 Task: Use Sea Lion BrakSound Effect in this video "Movie B.mp4"
Action: Mouse moved to (296, 119)
Screenshot: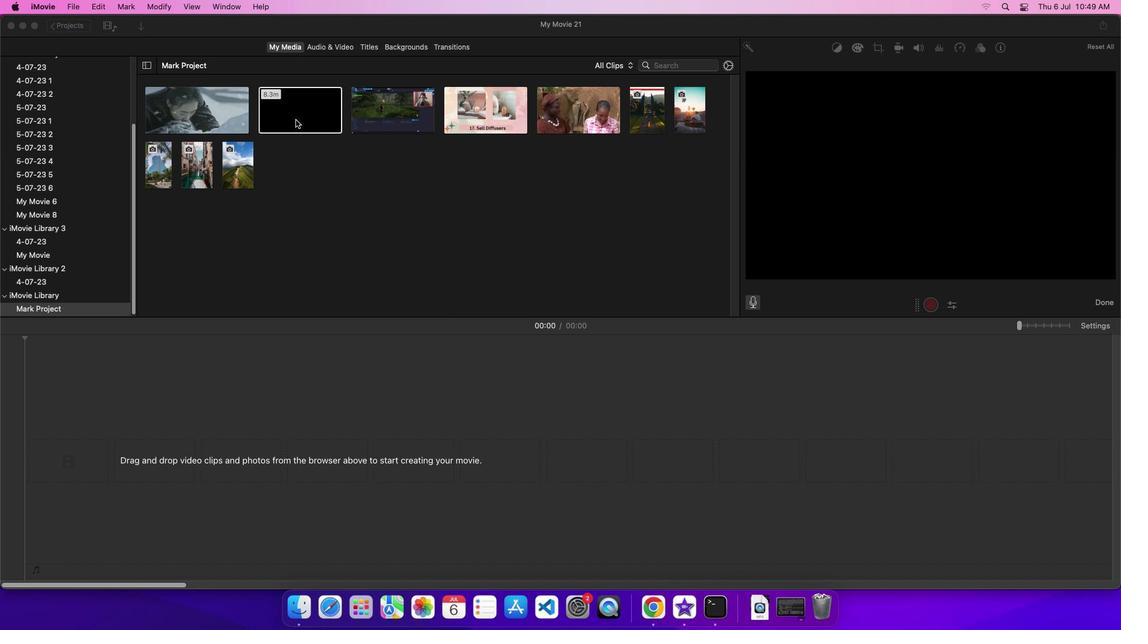 
Action: Mouse pressed left at (296, 119)
Screenshot: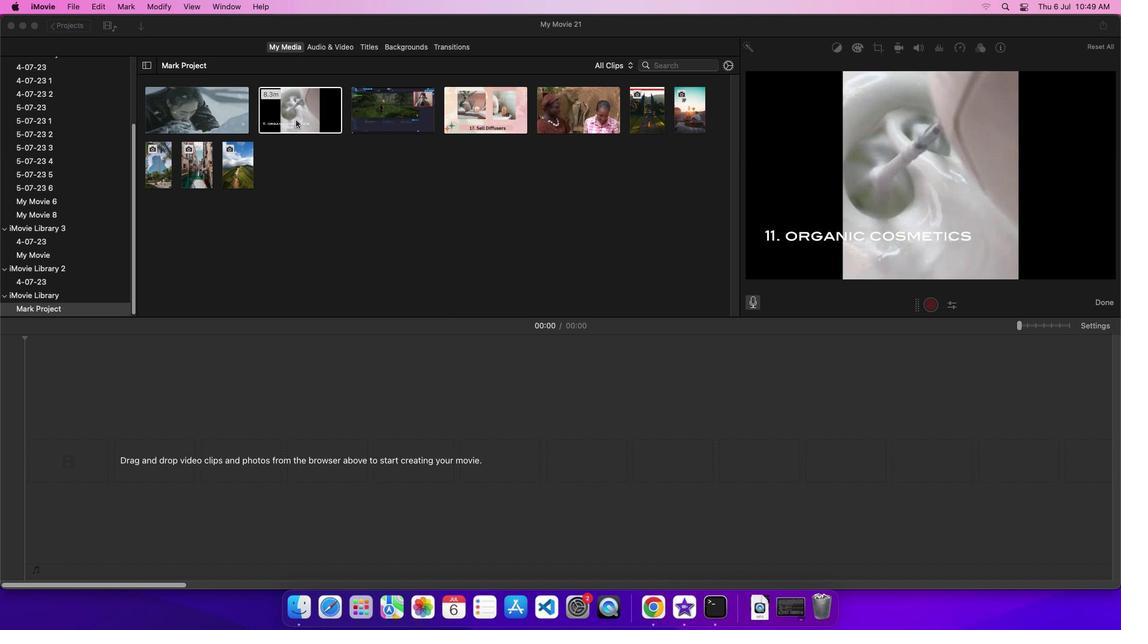 
Action: Mouse moved to (315, 115)
Screenshot: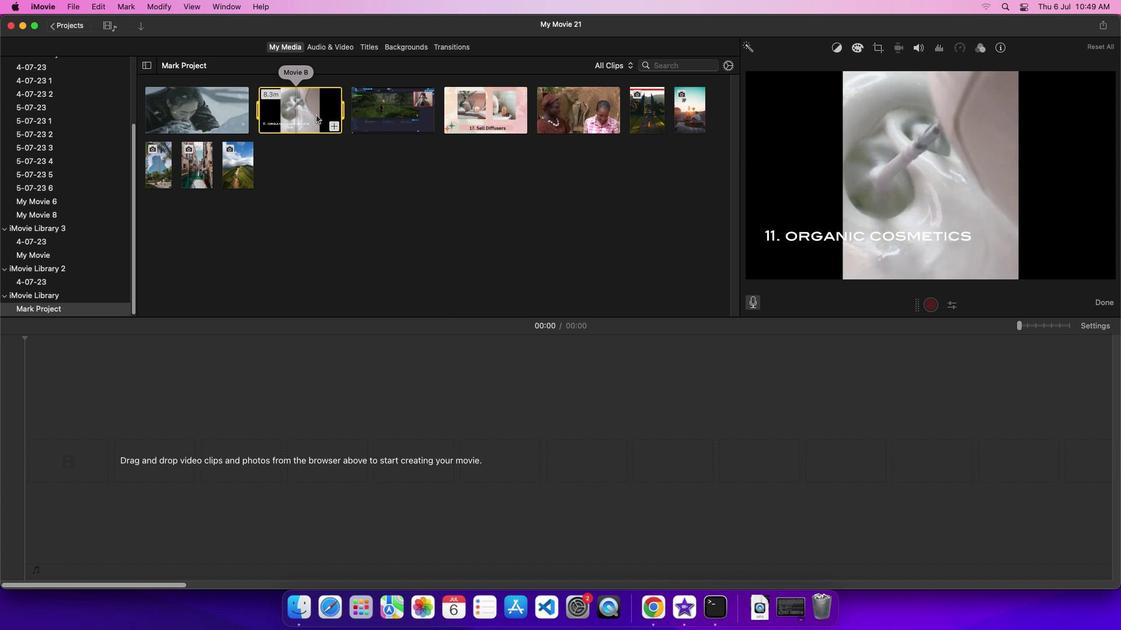 
Action: Mouse pressed left at (315, 115)
Screenshot: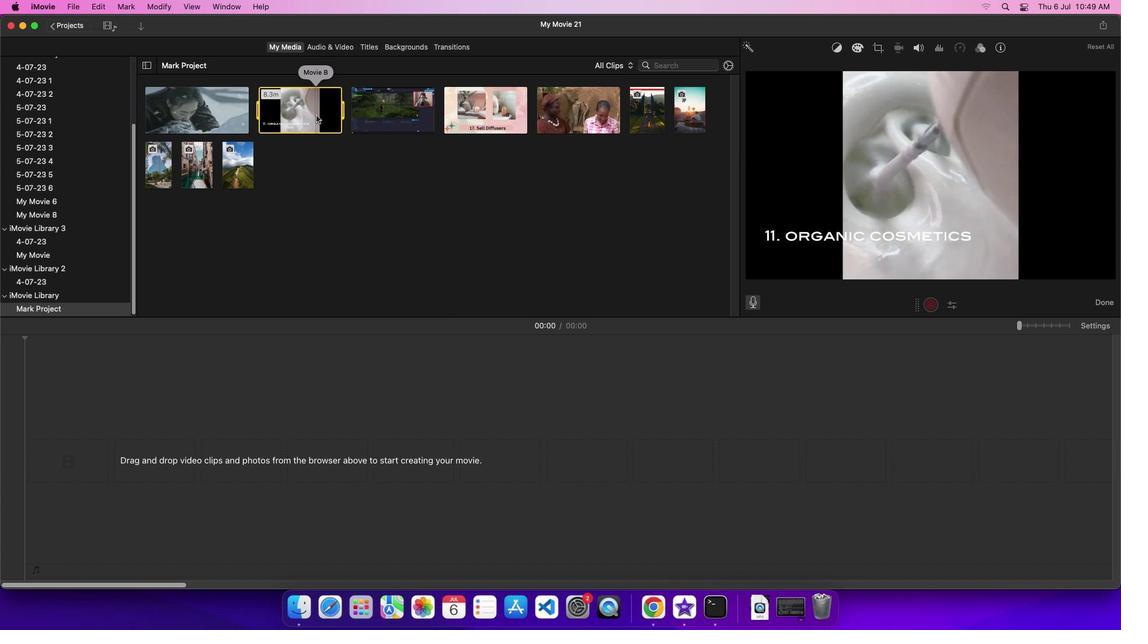 
Action: Mouse moved to (334, 44)
Screenshot: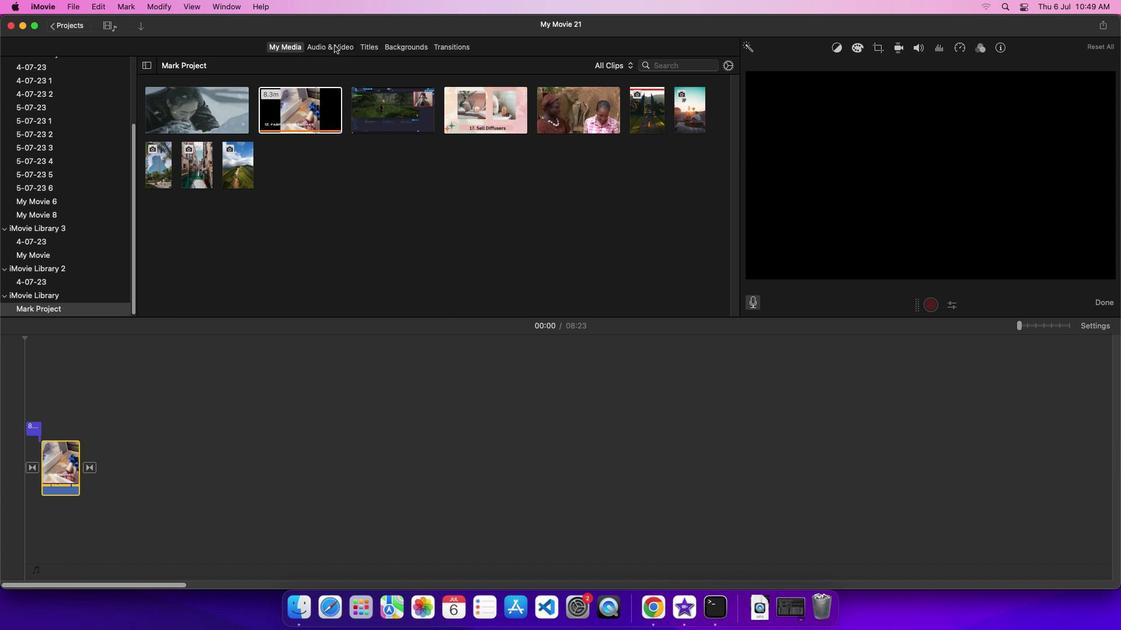 
Action: Mouse pressed left at (334, 44)
Screenshot: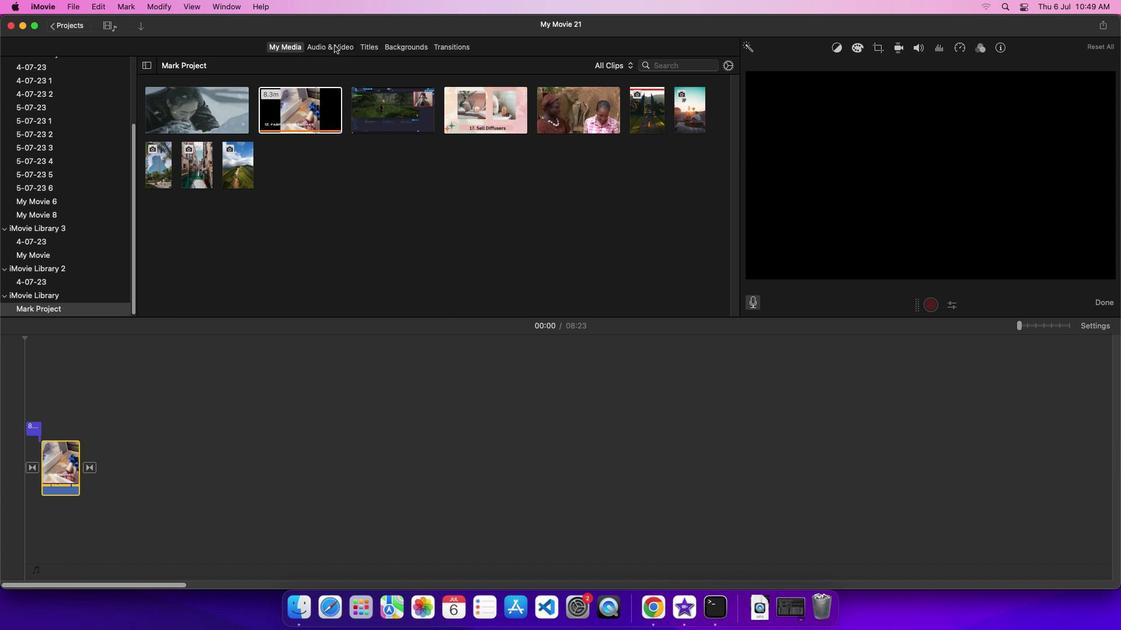 
Action: Mouse moved to (63, 111)
Screenshot: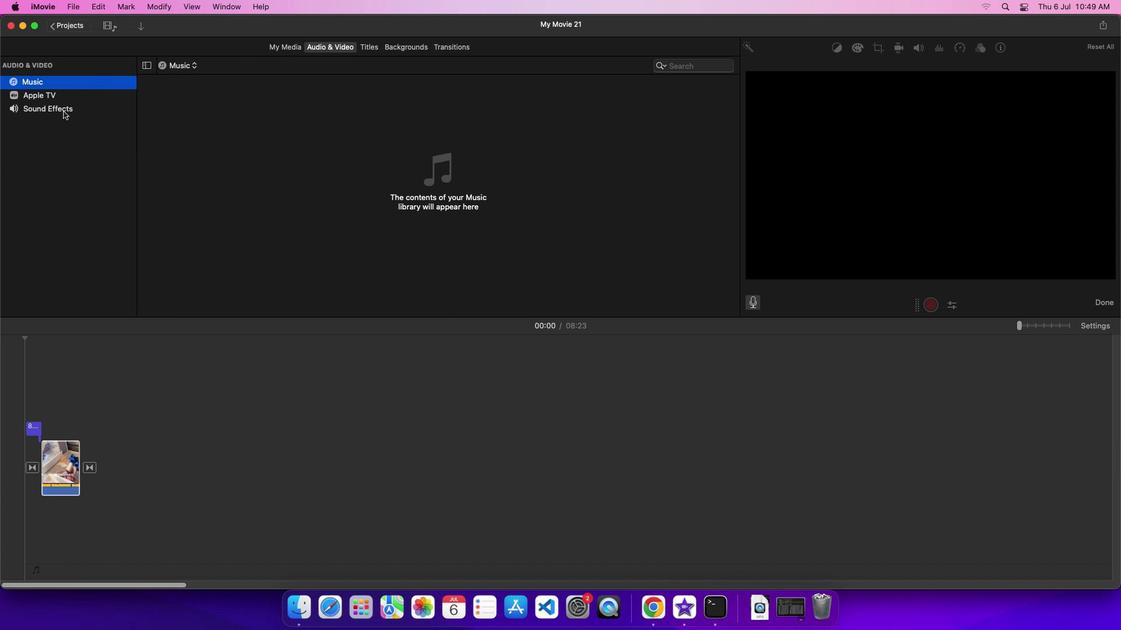 
Action: Mouse pressed left at (63, 111)
Screenshot: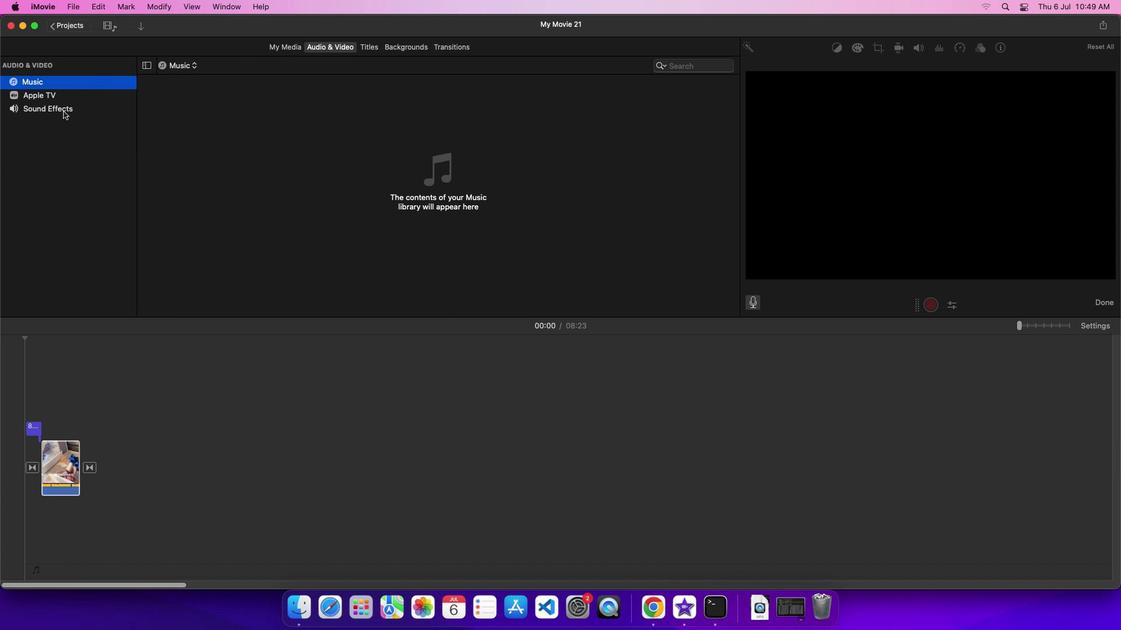 
Action: Mouse moved to (216, 290)
Screenshot: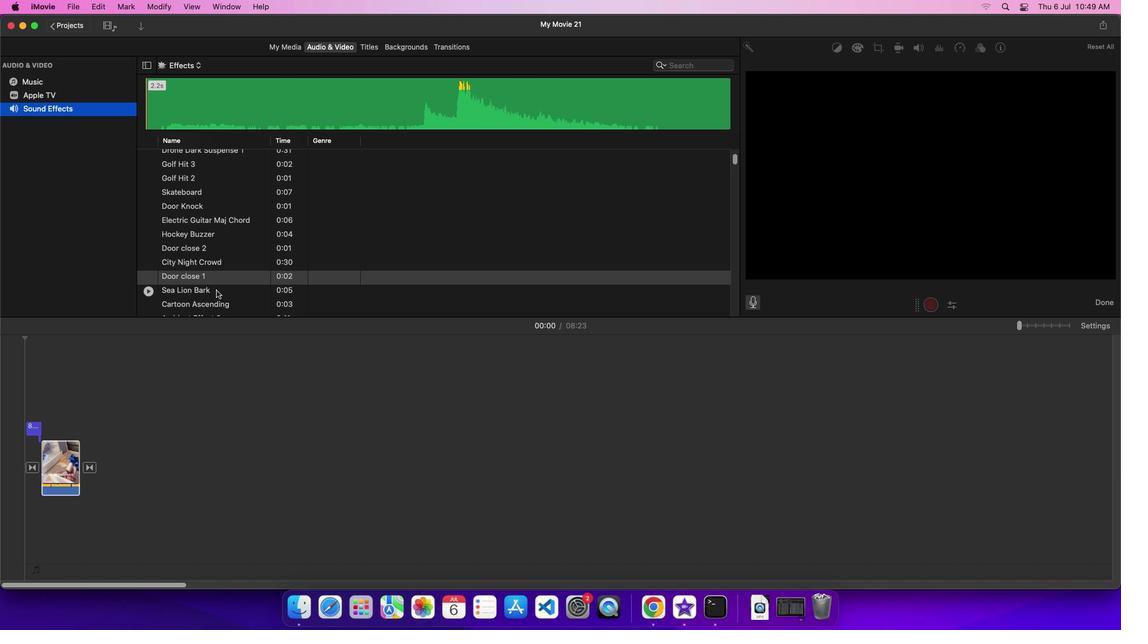 
Action: Mouse pressed left at (216, 290)
Screenshot: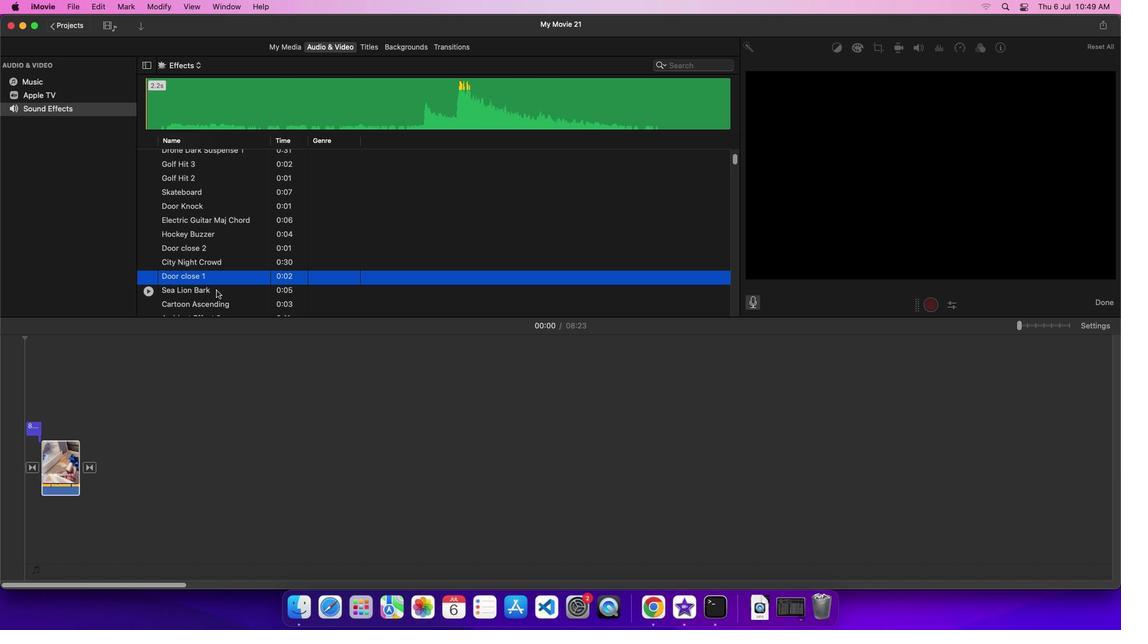 
Action: Mouse moved to (234, 292)
Screenshot: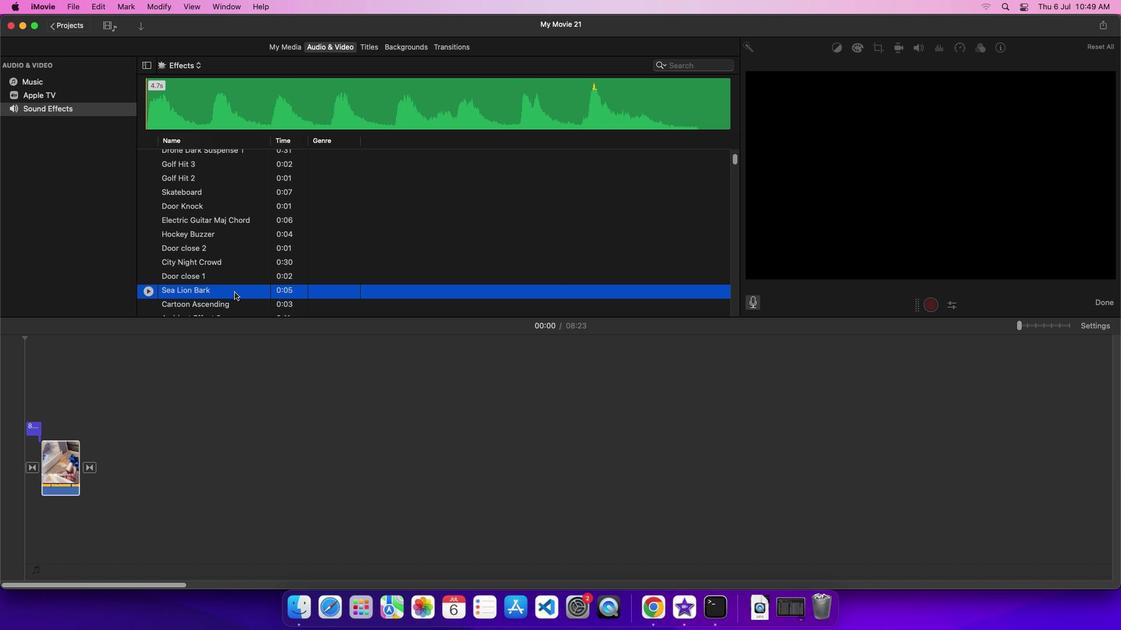 
Action: Mouse pressed left at (234, 292)
Screenshot: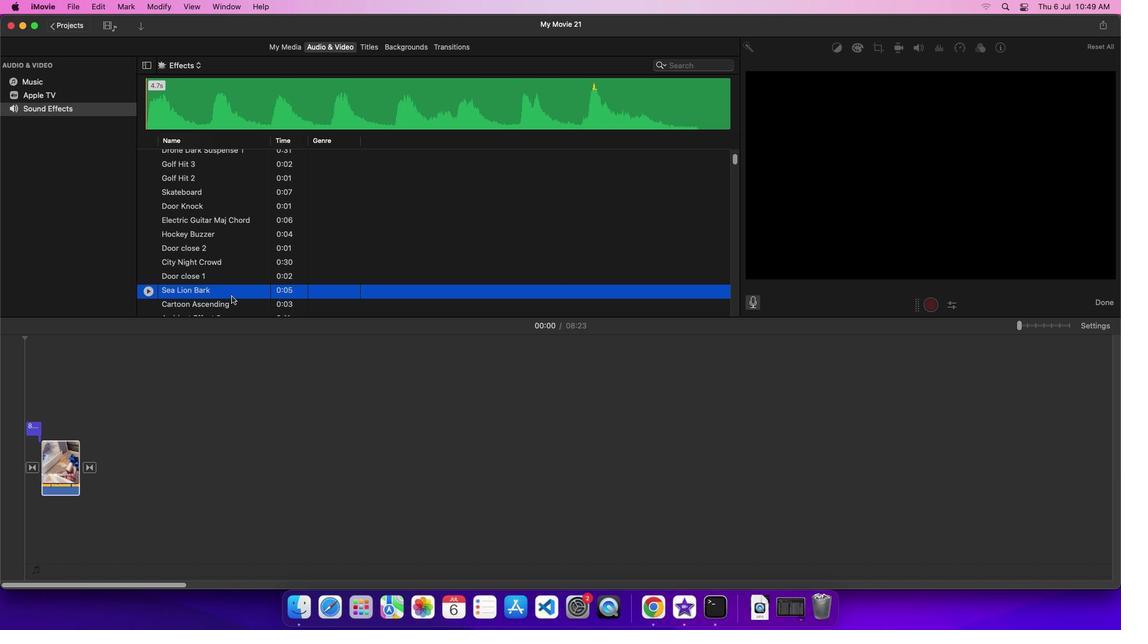 
Action: Mouse moved to (80, 531)
Screenshot: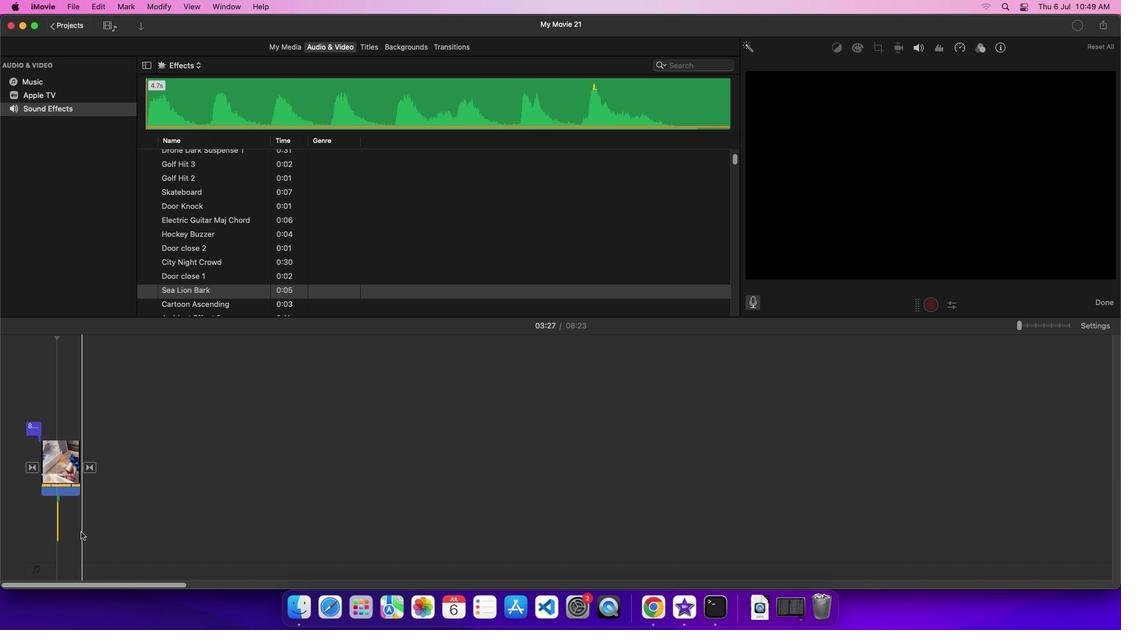 
